 Task: Create a new appointment on June 28, 2023, from 4:30 PM to 5:00 PM and categorize it as 'Slow'.
Action: Mouse moved to (17, 73)
Screenshot: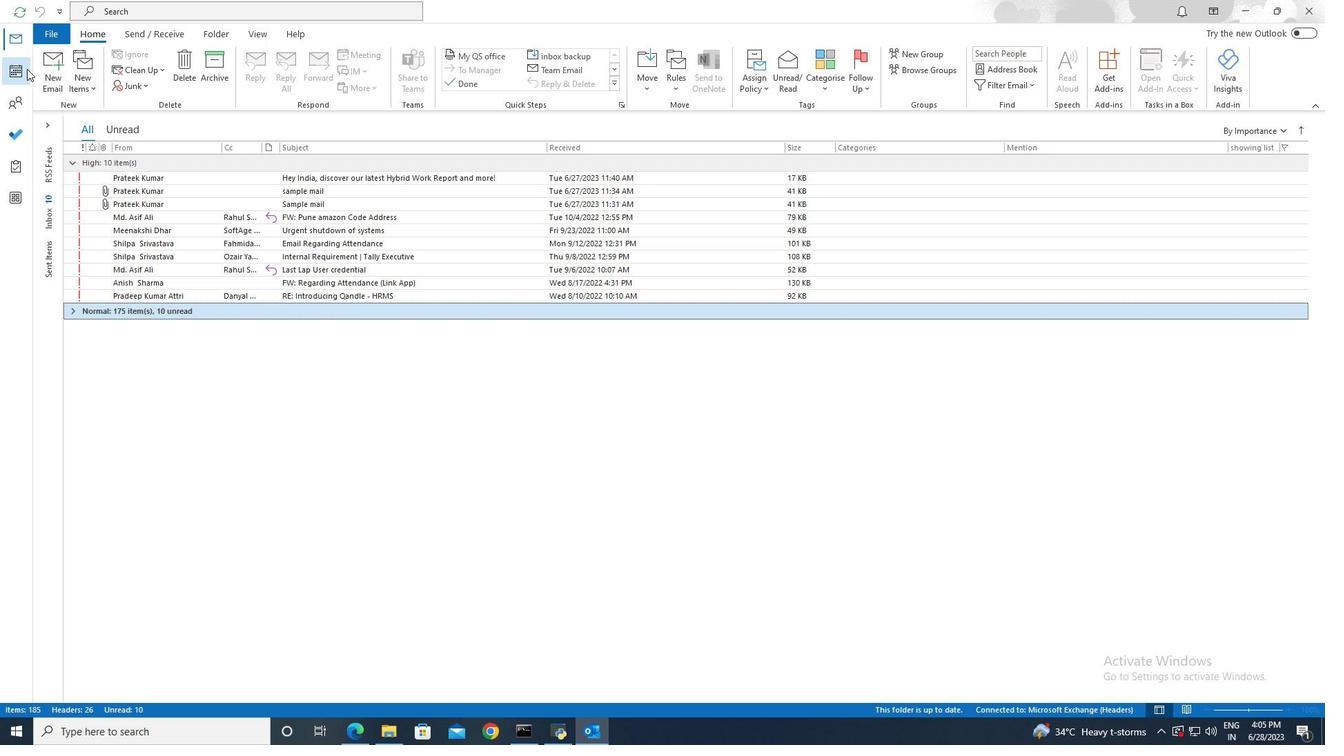 
Action: Mouse pressed left at (17, 73)
Screenshot: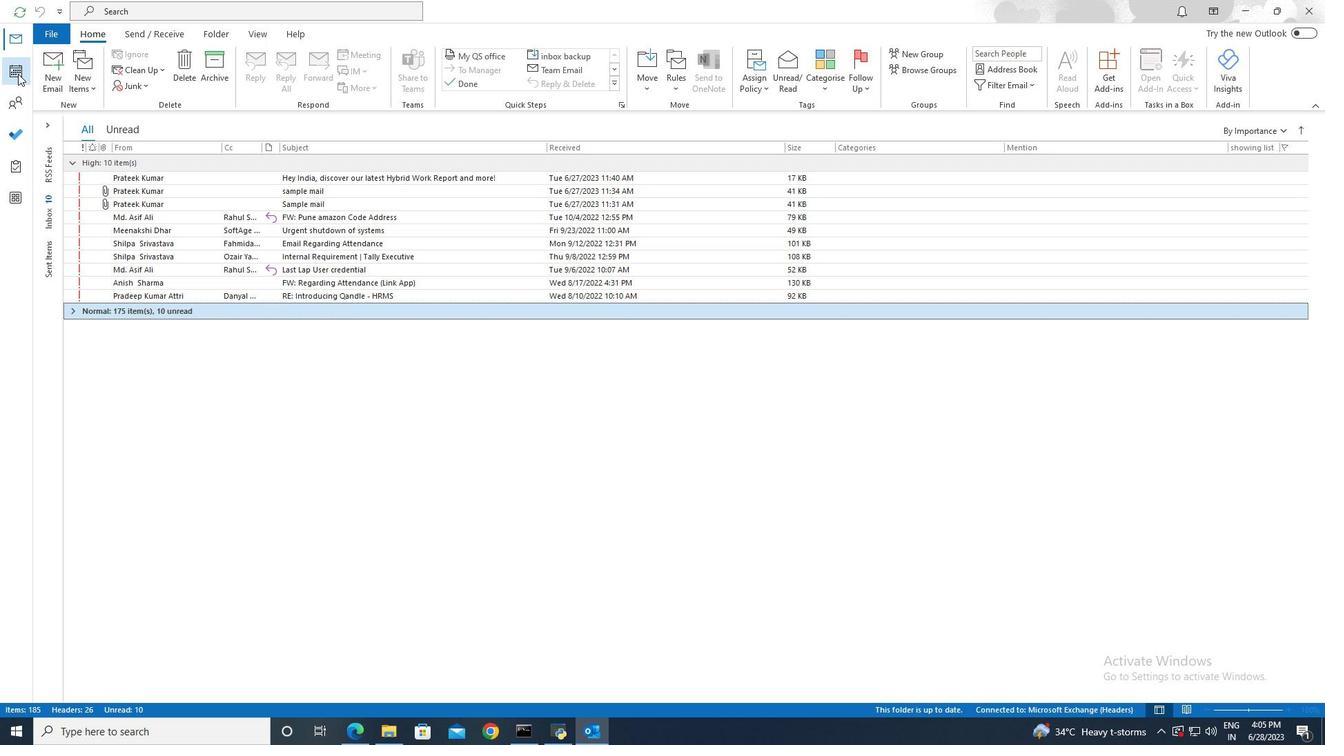 
Action: Mouse moved to (75, 70)
Screenshot: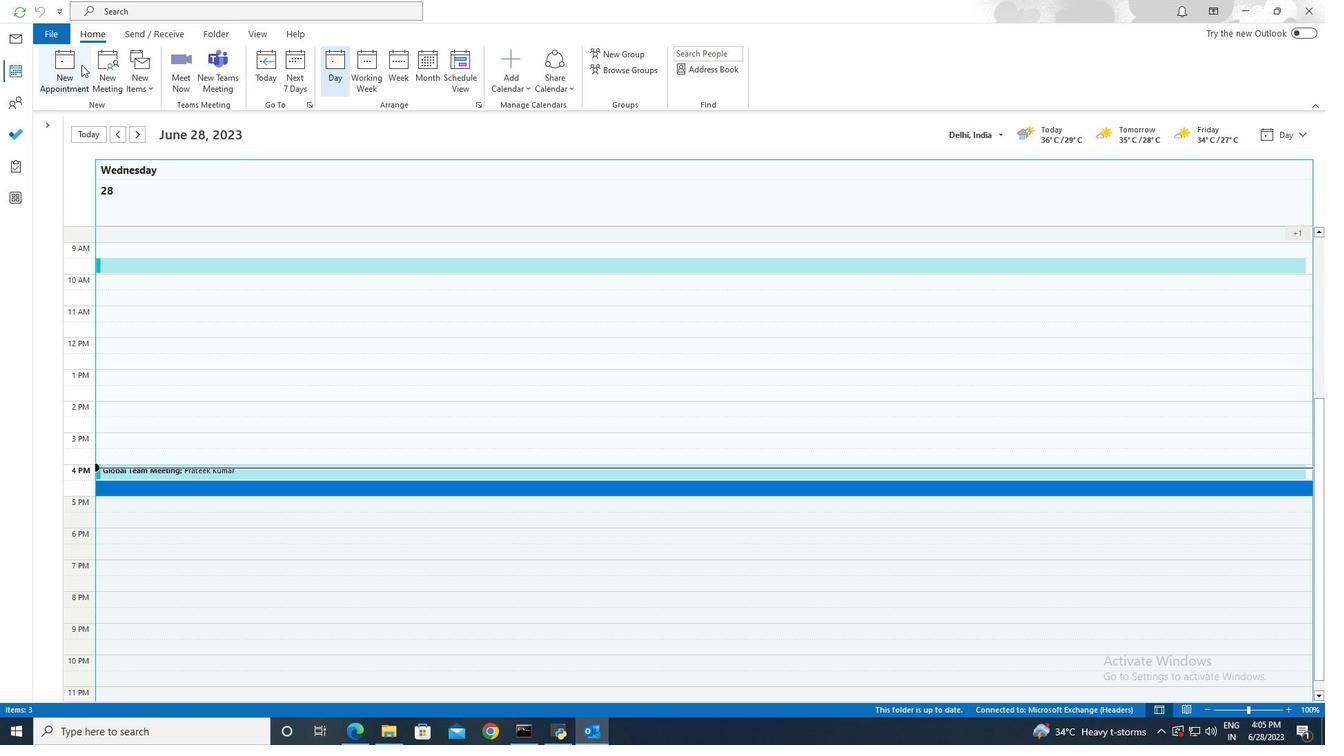 
Action: Mouse pressed left at (75, 70)
Screenshot: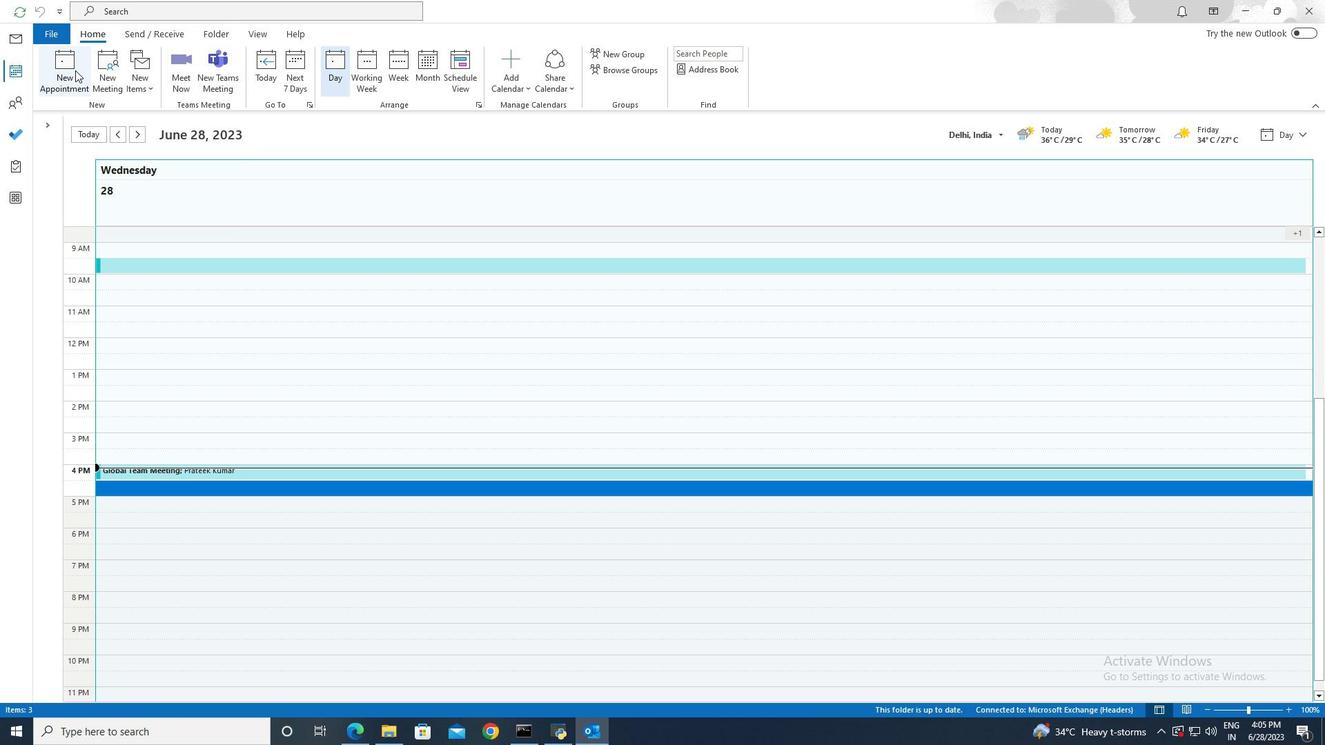 
Action: Mouse moved to (470, 71)
Screenshot: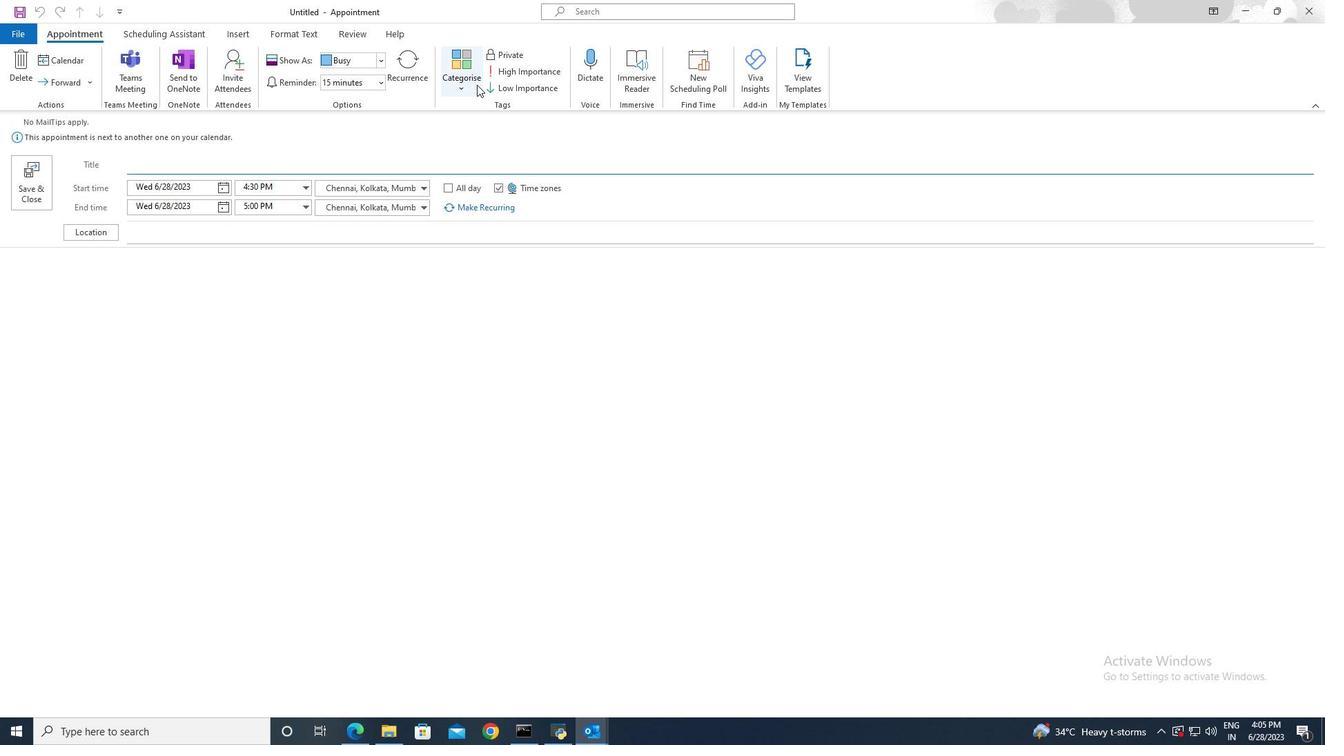 
Action: Mouse pressed left at (470, 71)
Screenshot: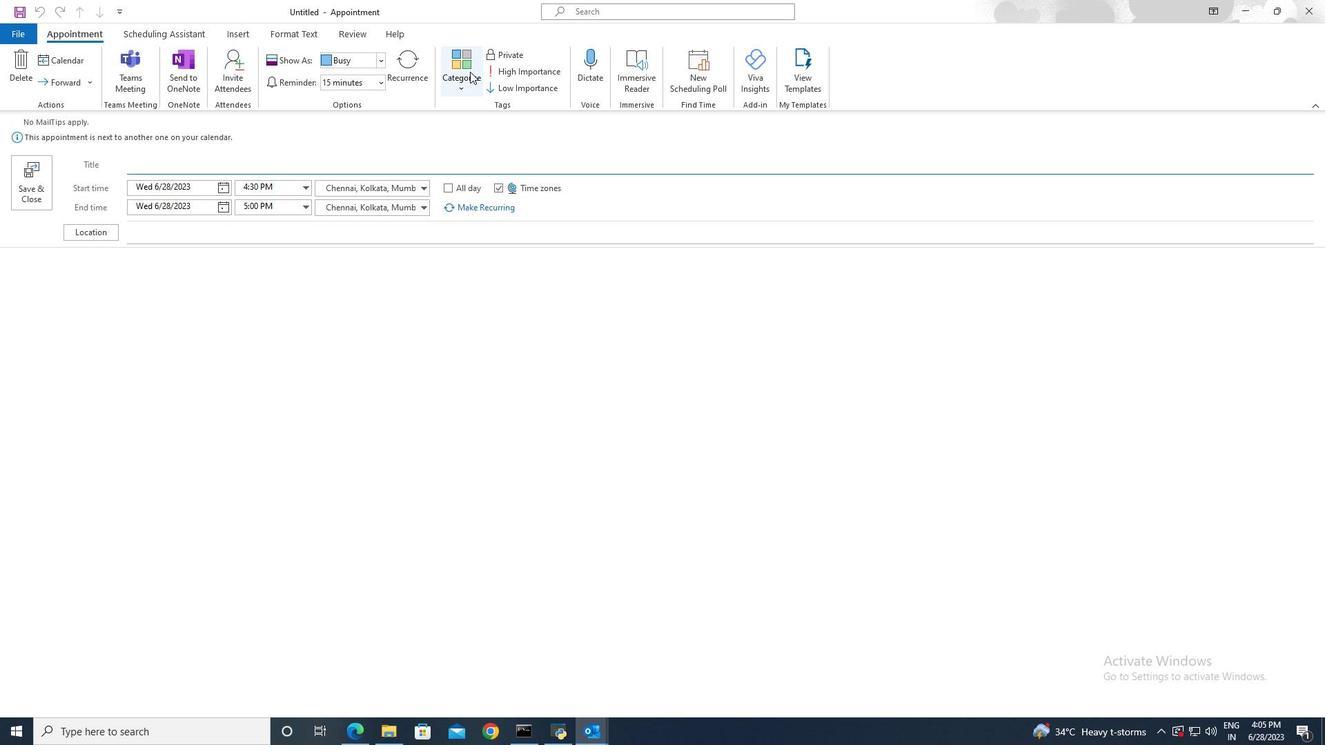 
Action: Mouse moved to (527, 323)
Screenshot: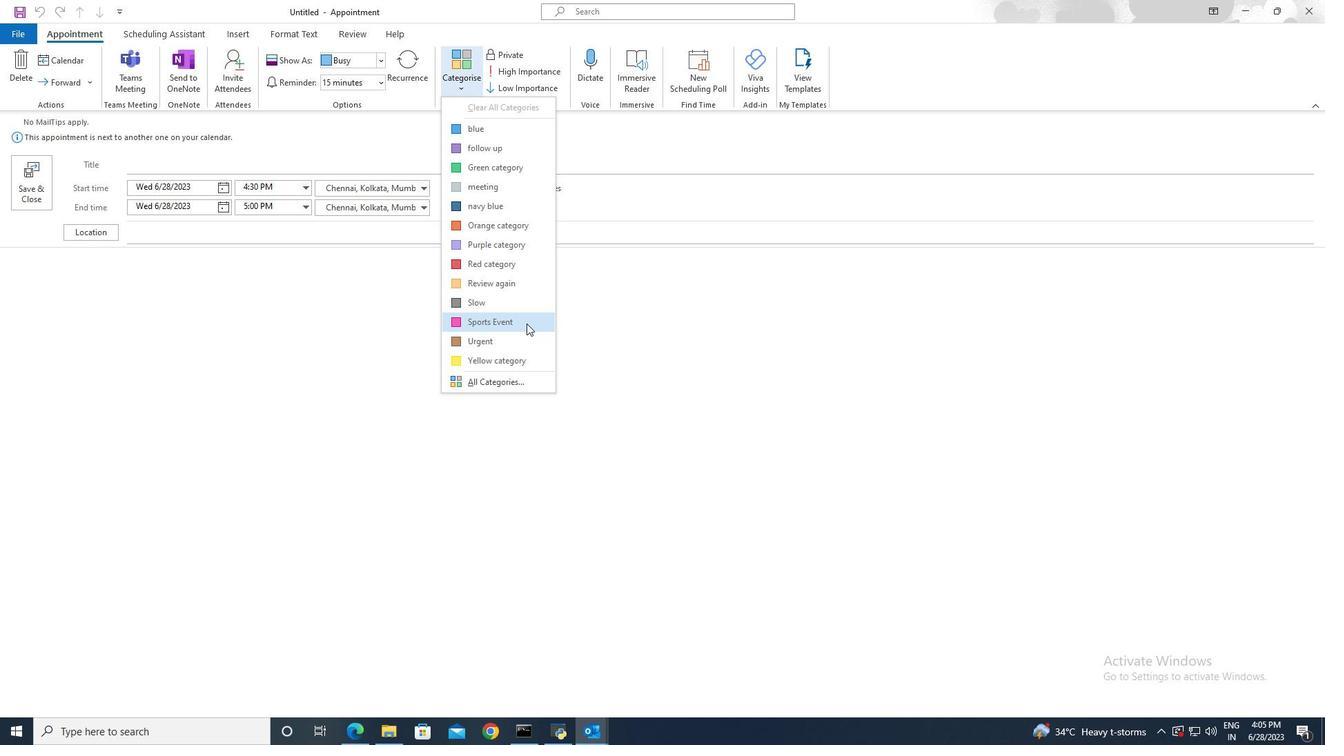 
